 Task: Horizontally align the selected text to the left.
Action: Mouse moved to (532, 180)
Screenshot: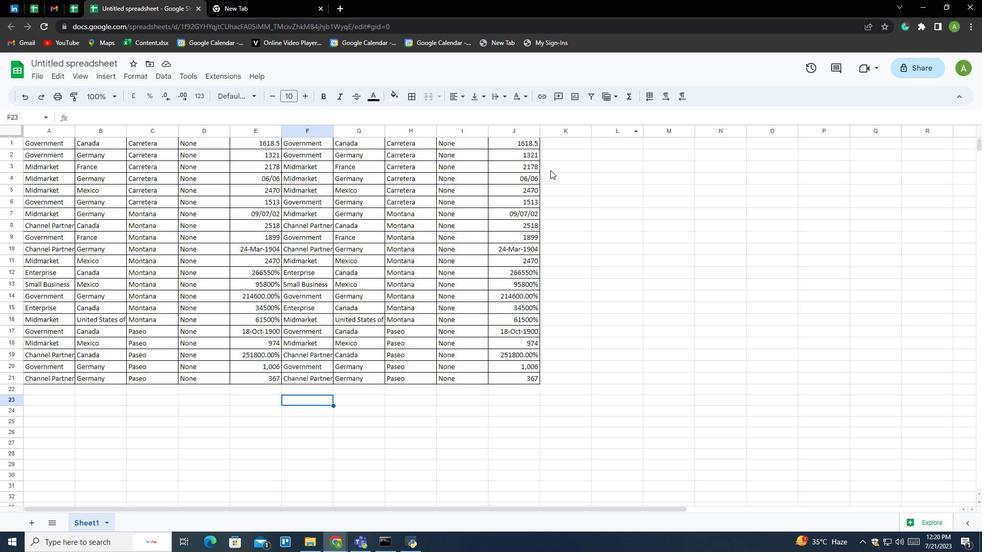
Action: Mouse pressed left at (532, 180)
Screenshot: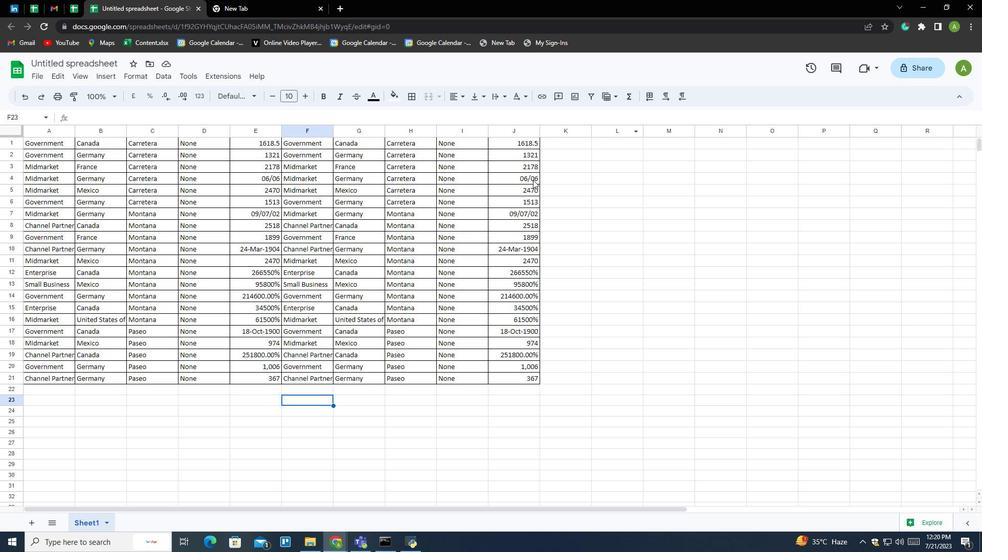 
Action: Mouse moved to (459, 95)
Screenshot: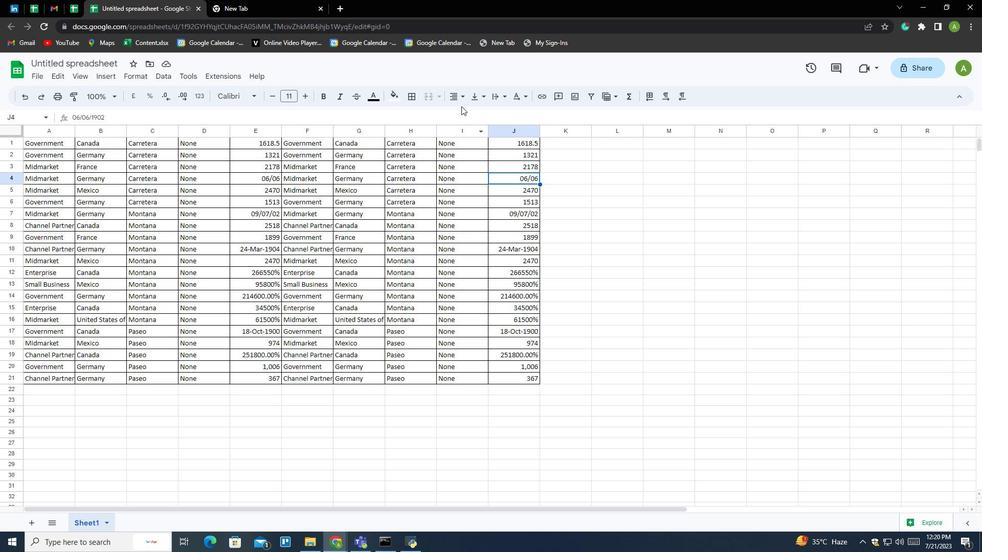 
Action: Mouse pressed left at (459, 95)
Screenshot: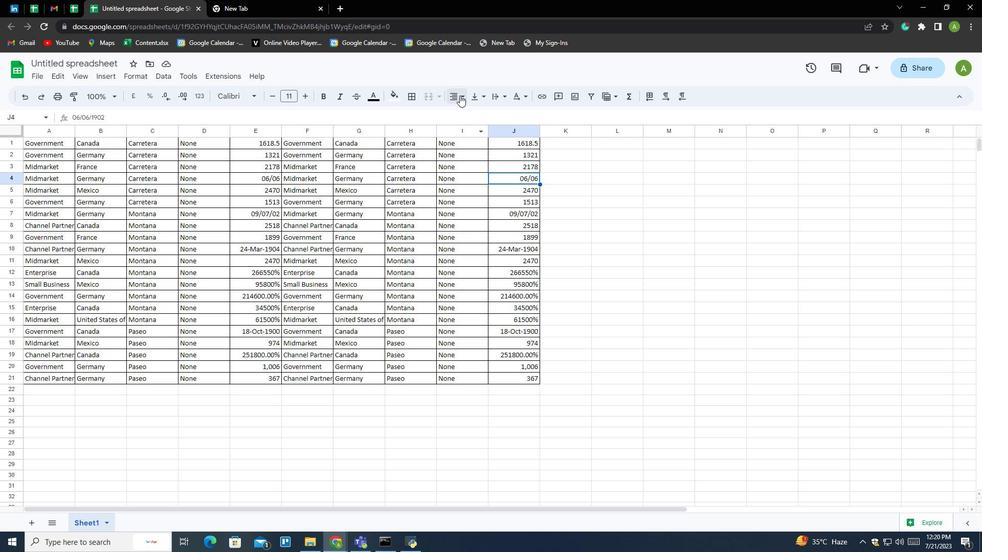 
Action: Mouse moved to (458, 111)
Screenshot: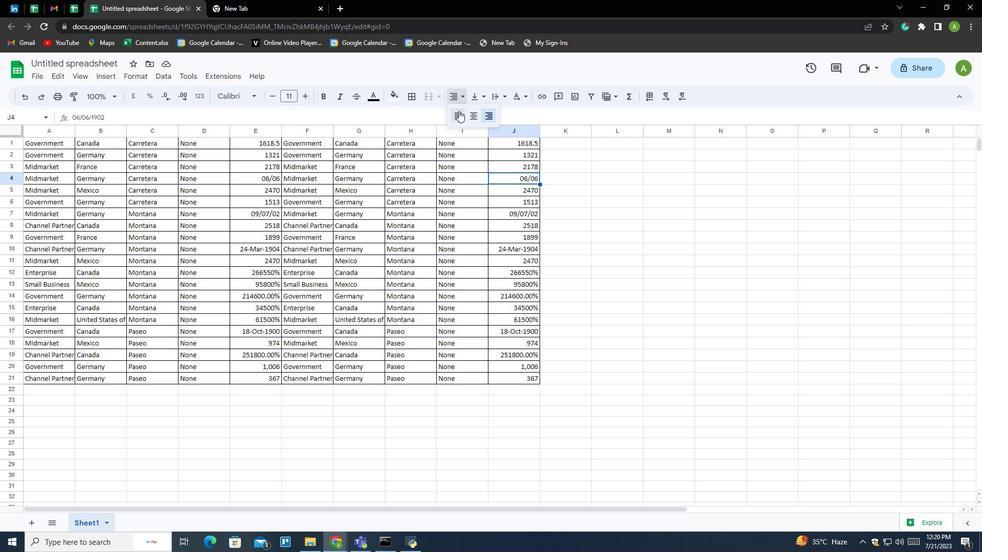 
Action: Mouse pressed left at (458, 111)
Screenshot: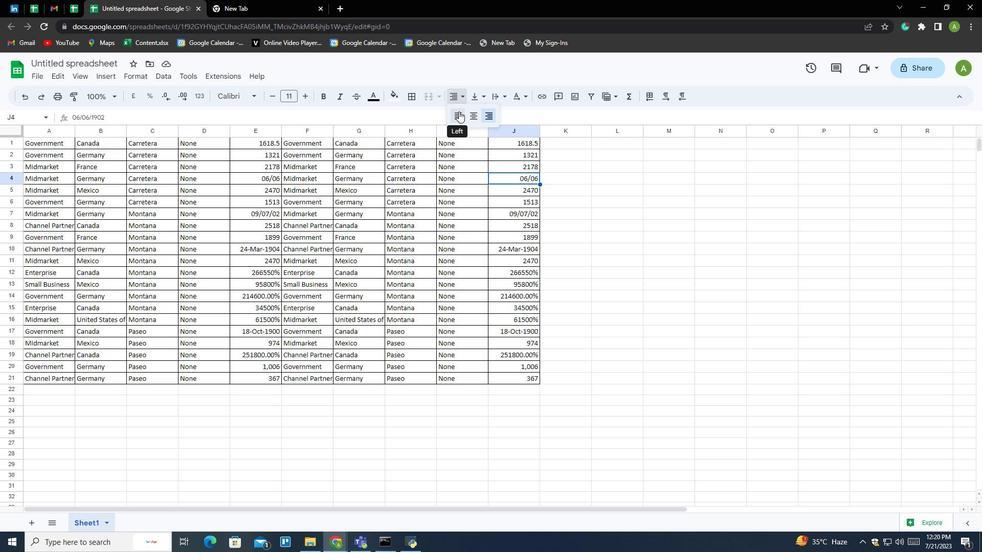 
Action: Mouse moved to (504, 263)
Screenshot: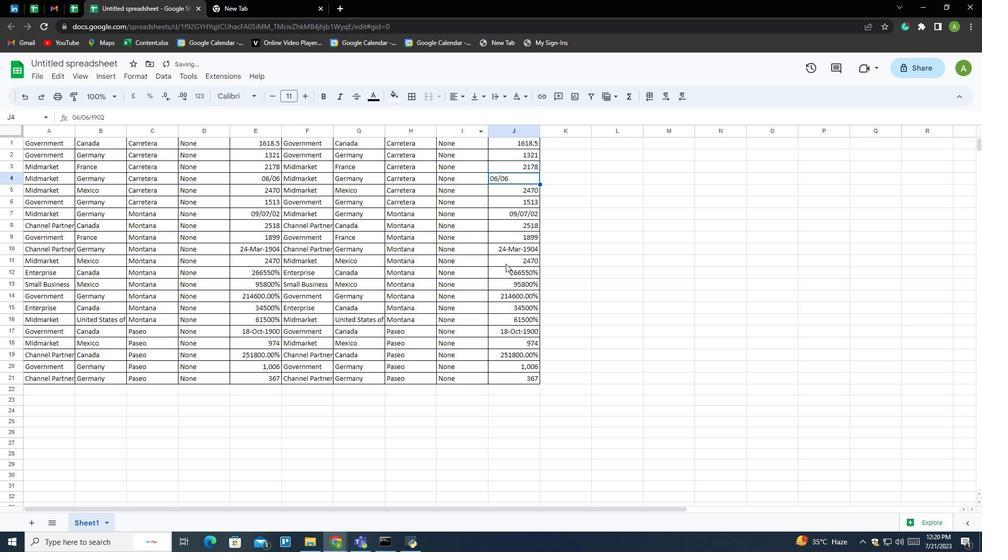 
